 Task: Open Card Card0000000047 in Board Board0000000012 in Workspace WS0000000004 in Trello. Add Member Mailaustralia7@gmail.com to Card Card0000000047 in Board Board0000000012 in Workspace WS0000000004 in Trello. Add Orange Label titled Label0000000047 to Card Card0000000047 in Board Board0000000012 in Workspace WS0000000004 in Trello. Add Checklist CL0000000047 to Card Card0000000047 in Board Board0000000012 in Workspace WS0000000004 in Trello. Add Dates with Start Date as Oct 01 2023 and Due Date as Oct 31 2023 to Card Card0000000047 in Board Board0000000012 in Workspace WS0000000004 in Trello
Action: Mouse moved to (44, 382)
Screenshot: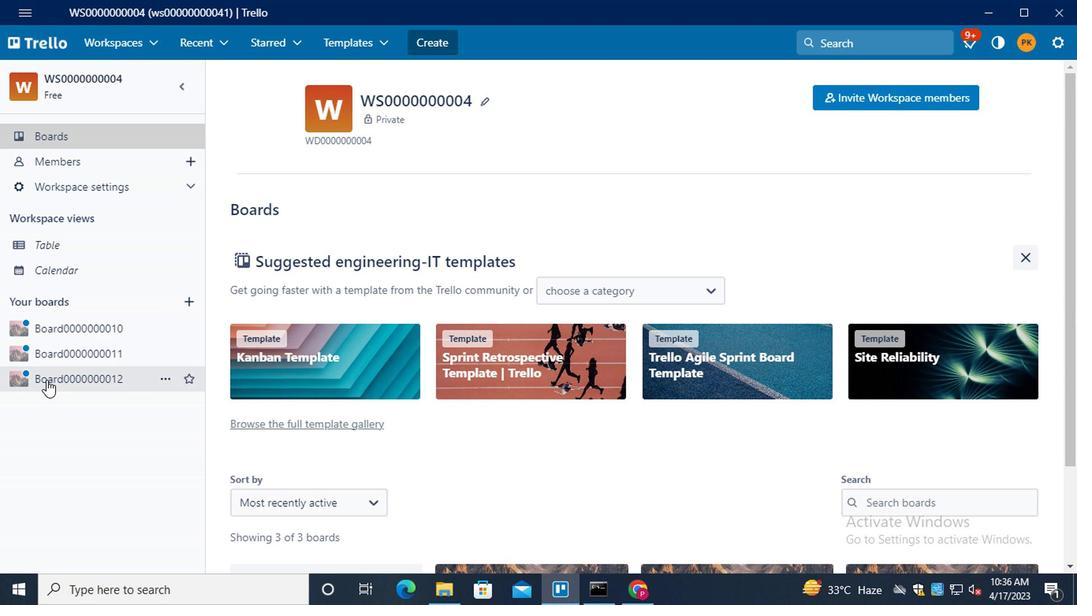 
Action: Mouse pressed left at (44, 382)
Screenshot: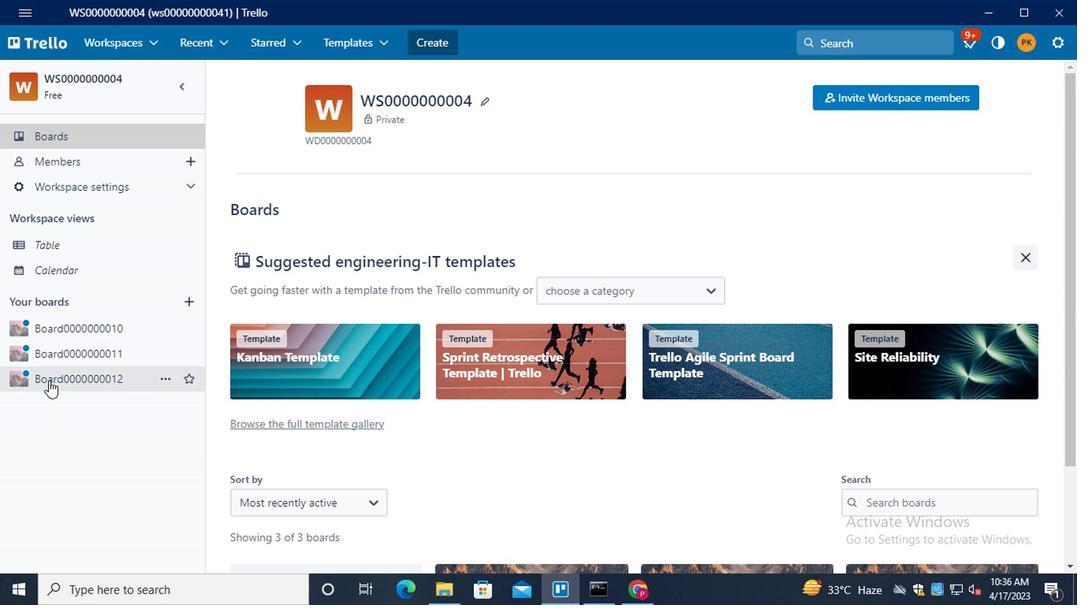 
Action: Mouse moved to (311, 418)
Screenshot: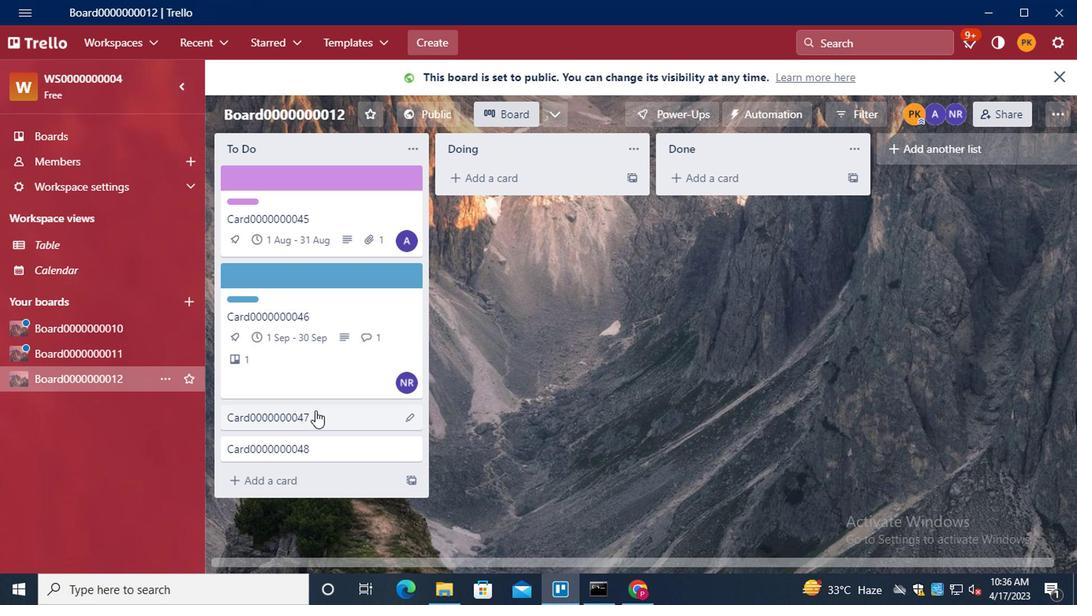 
Action: Mouse pressed left at (311, 418)
Screenshot: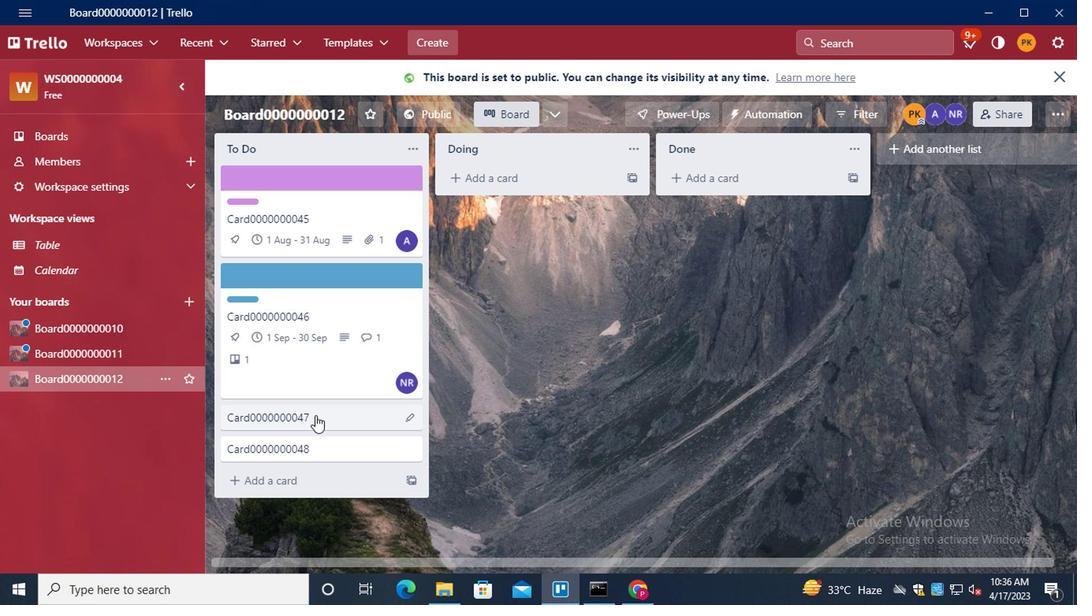 
Action: Mouse moved to (716, 205)
Screenshot: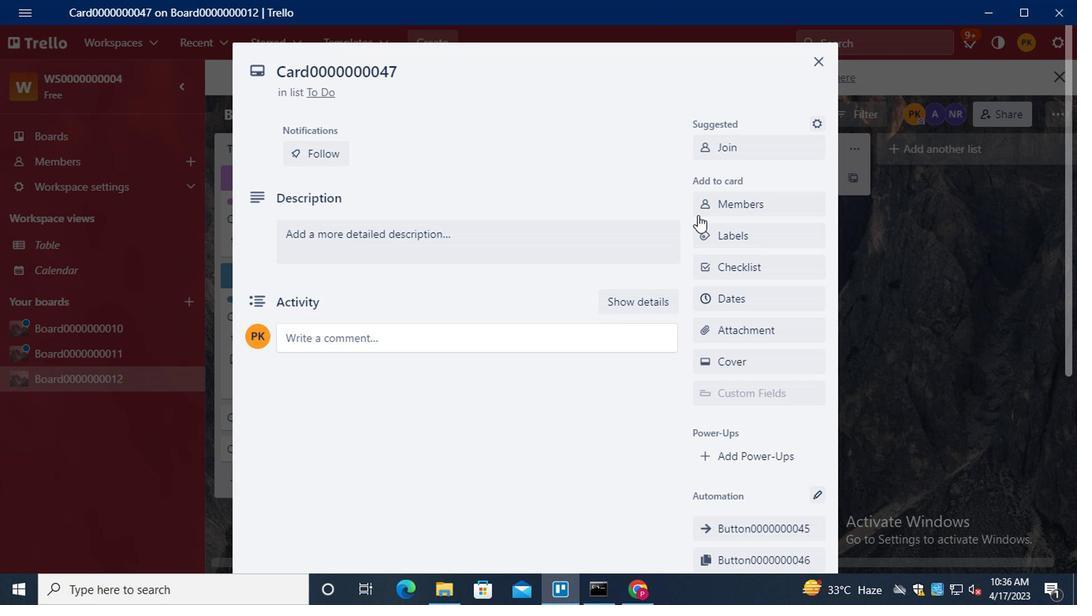 
Action: Mouse pressed left at (716, 205)
Screenshot: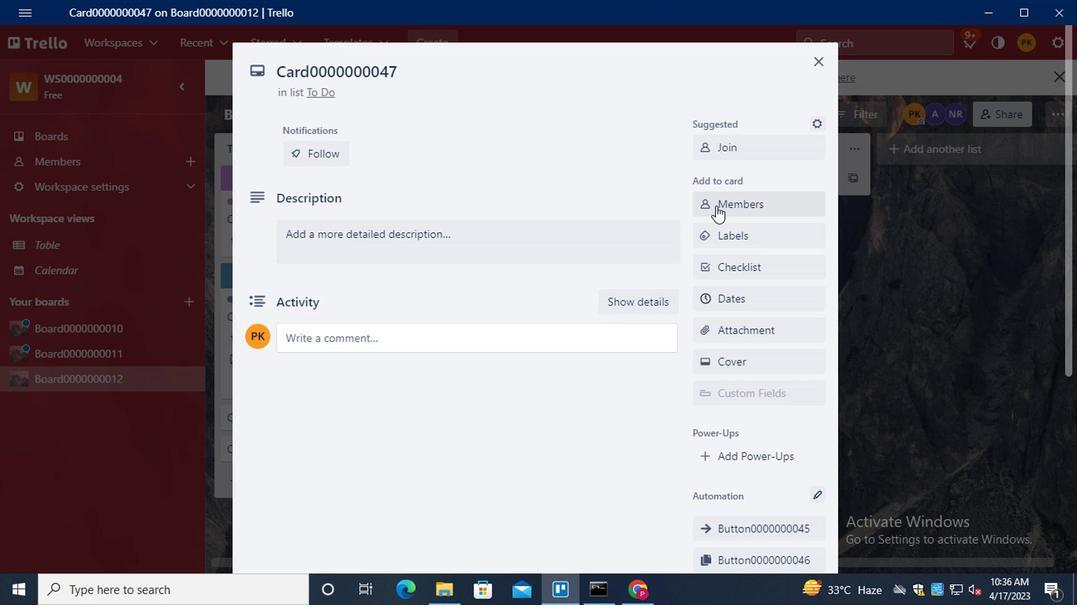 
Action: Mouse moved to (691, 207)
Screenshot: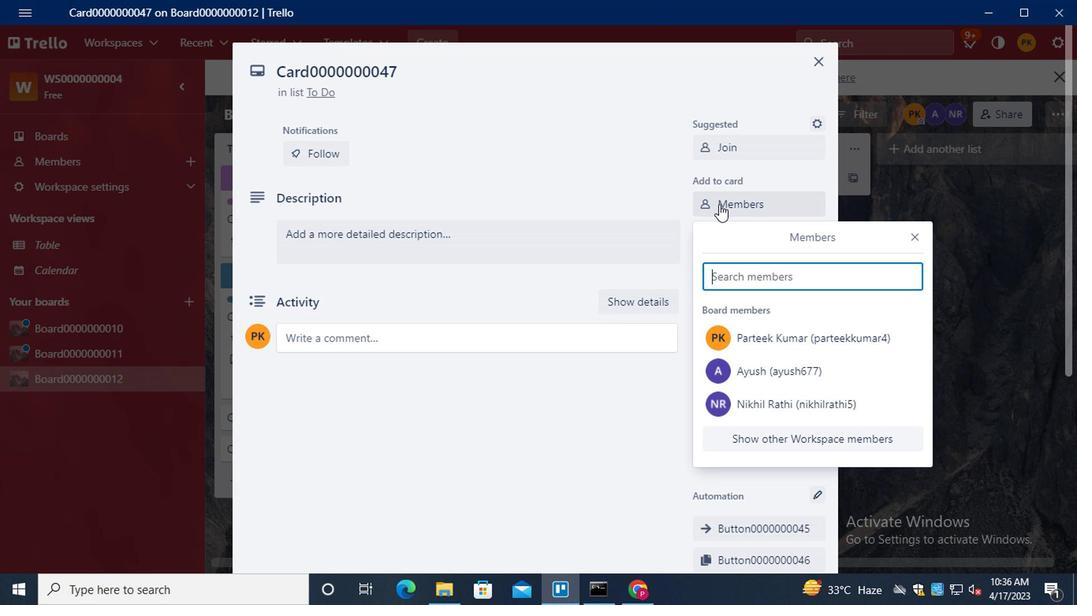 
Action: Key pressed <Key.shift><Key.shift><Key.shift><Key.shift><Key.shift>M
Screenshot: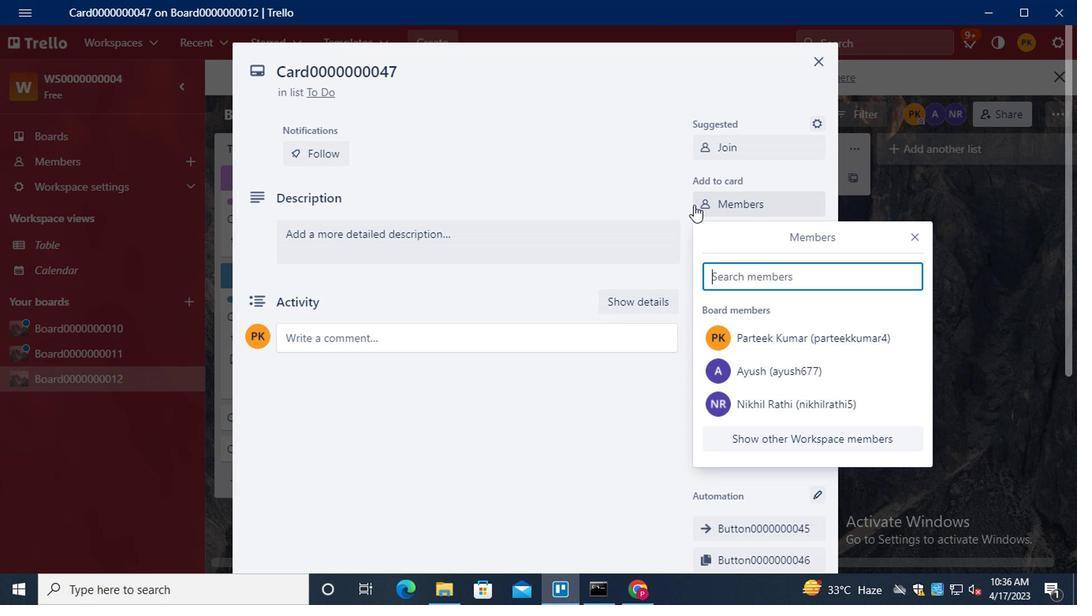 
Action: Mouse moved to (742, 433)
Screenshot: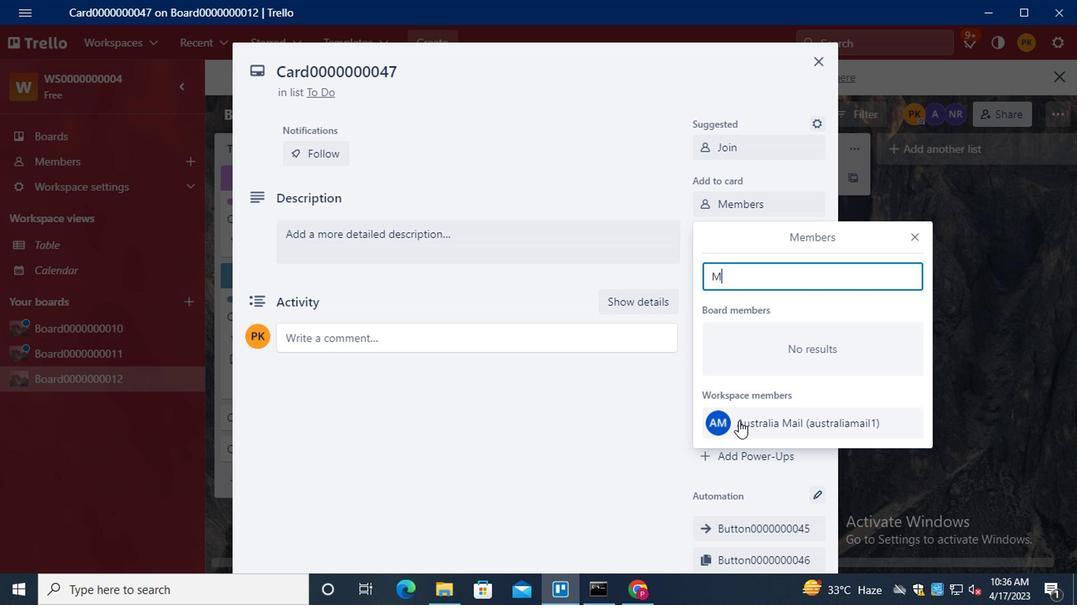 
Action: Mouse pressed left at (742, 433)
Screenshot: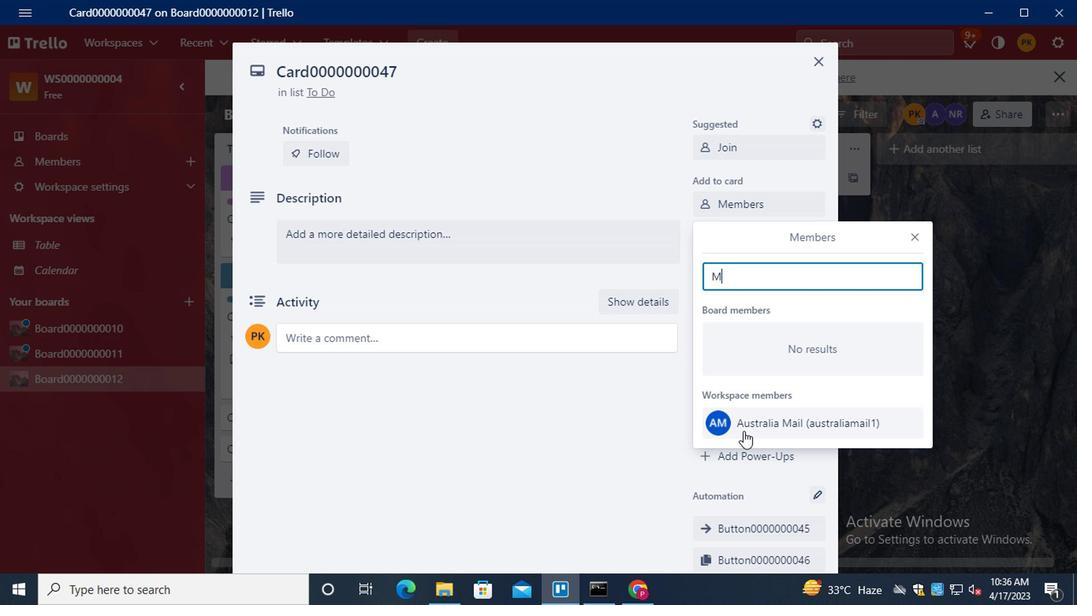 
Action: Mouse moved to (912, 240)
Screenshot: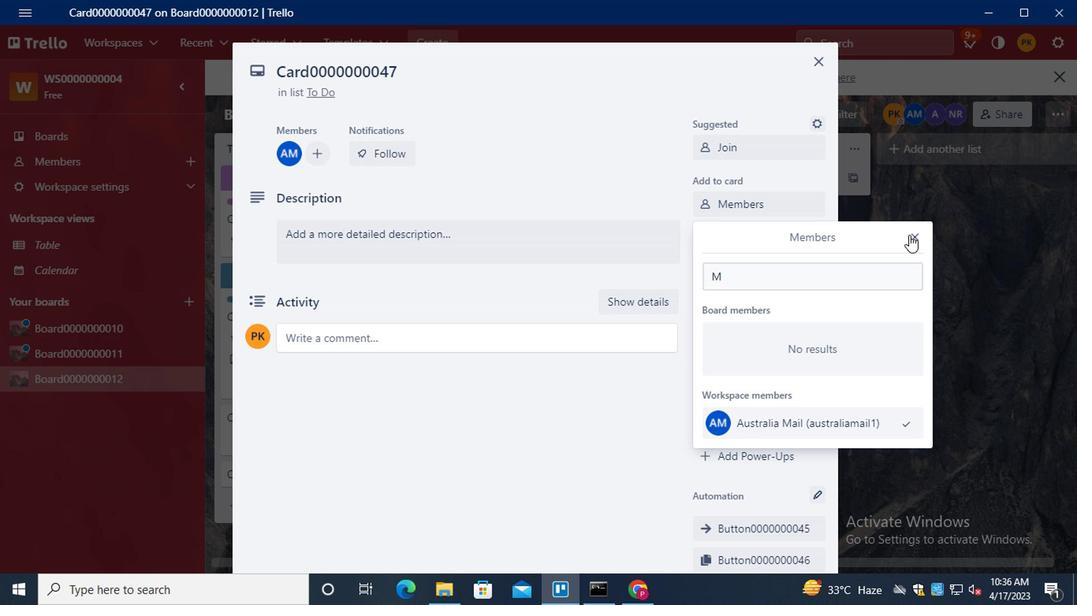 
Action: Mouse pressed left at (912, 240)
Screenshot: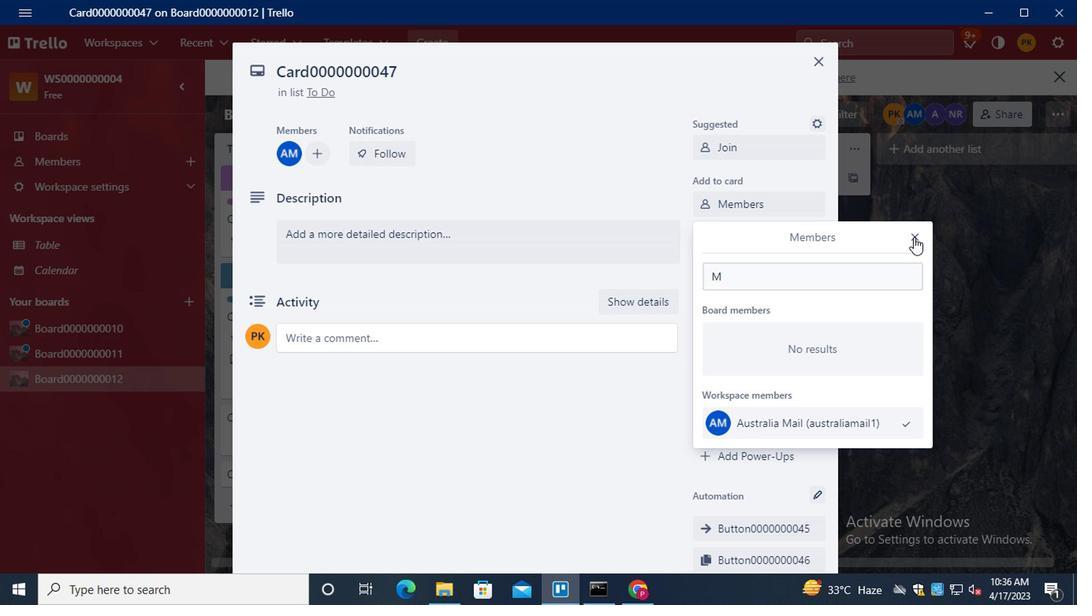 
Action: Mouse moved to (796, 240)
Screenshot: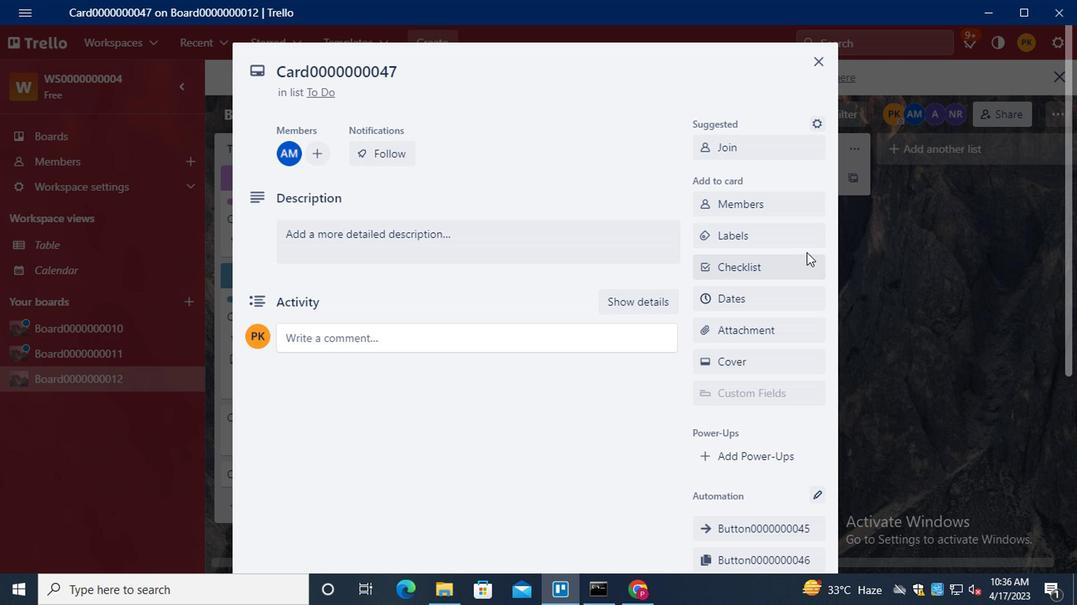 
Action: Mouse pressed left at (796, 240)
Screenshot: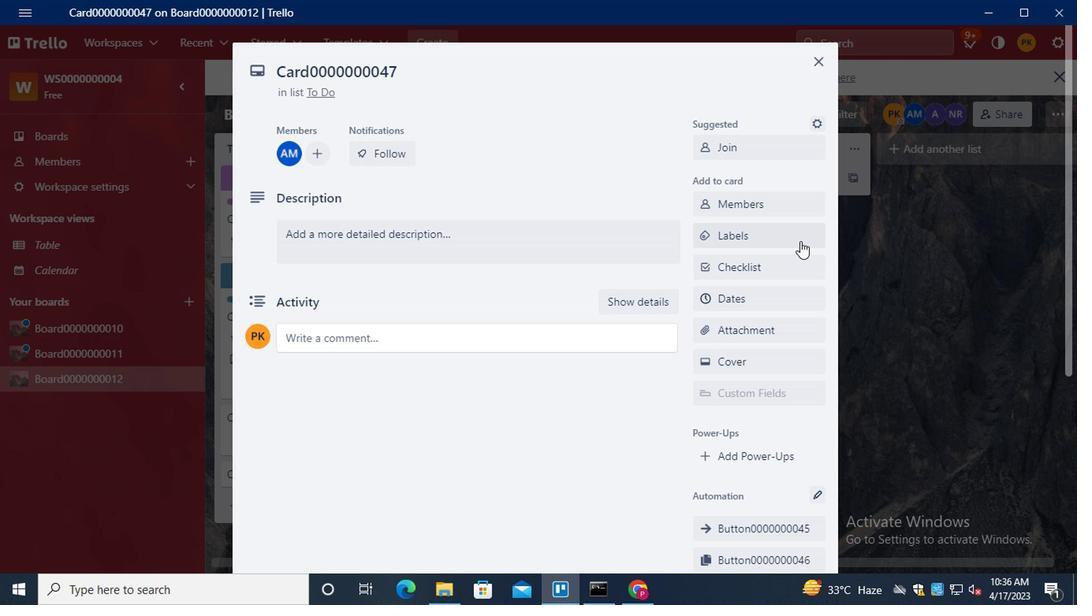 
Action: Mouse moved to (799, 415)
Screenshot: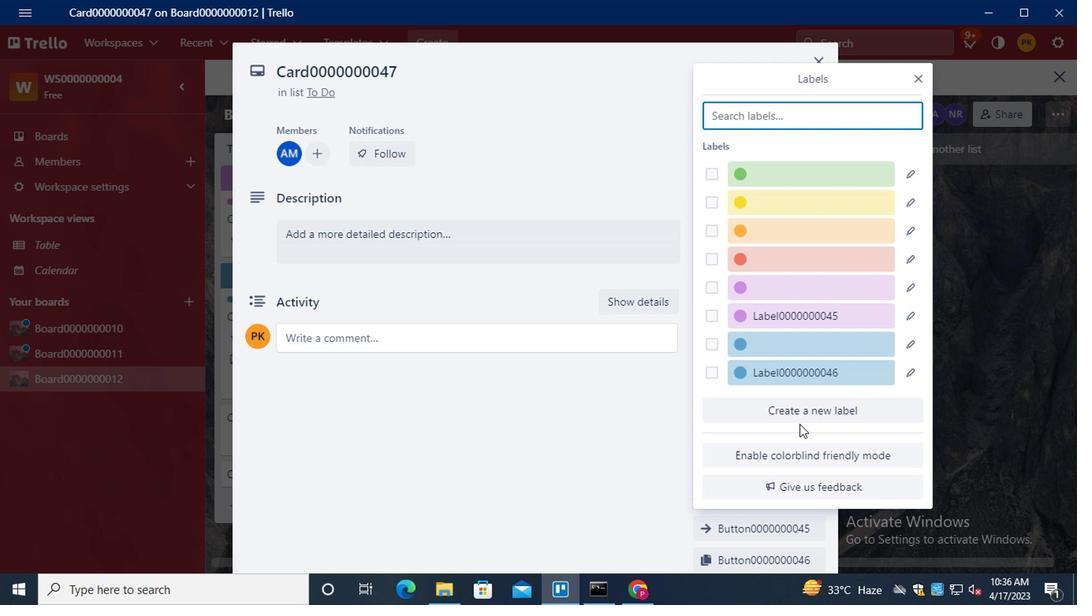 
Action: Mouse pressed left at (799, 415)
Screenshot: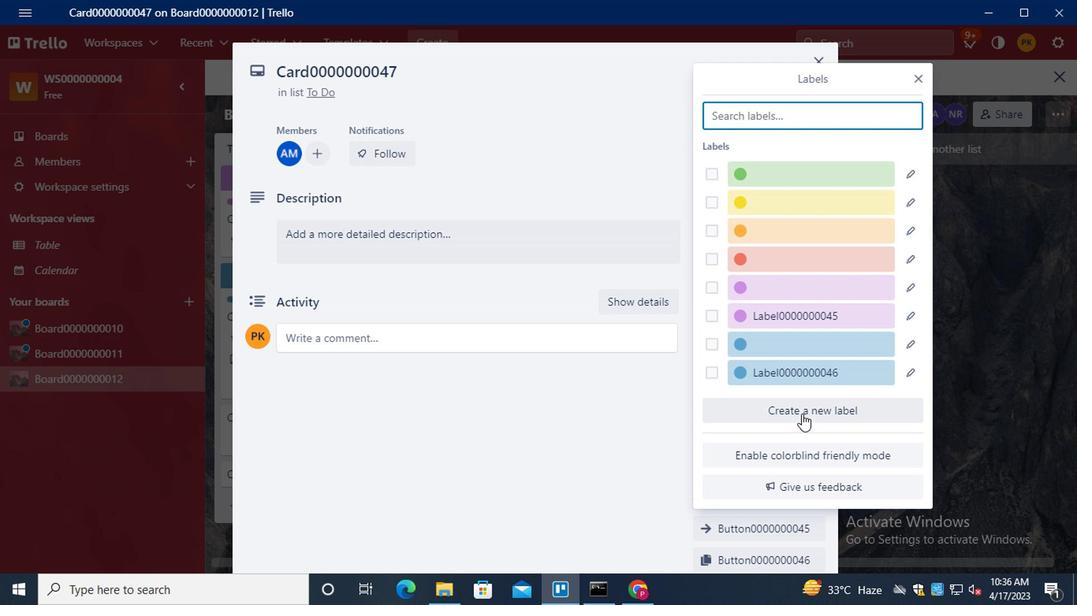
Action: Mouse moved to (787, 327)
Screenshot: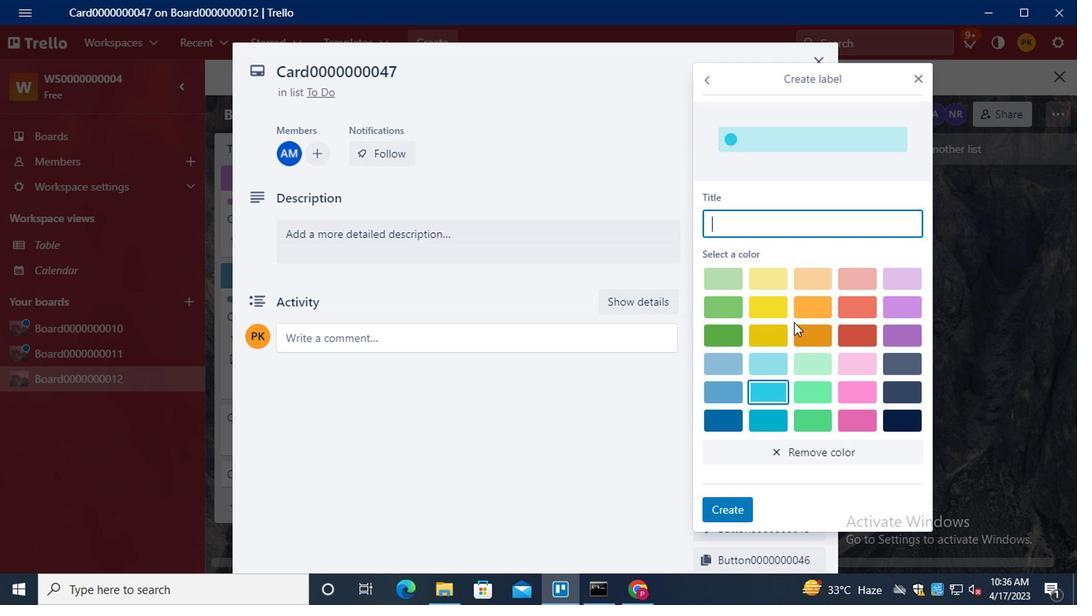 
Action: Key pressed <Key.shift><Key.shift>LABEL0000000047
Screenshot: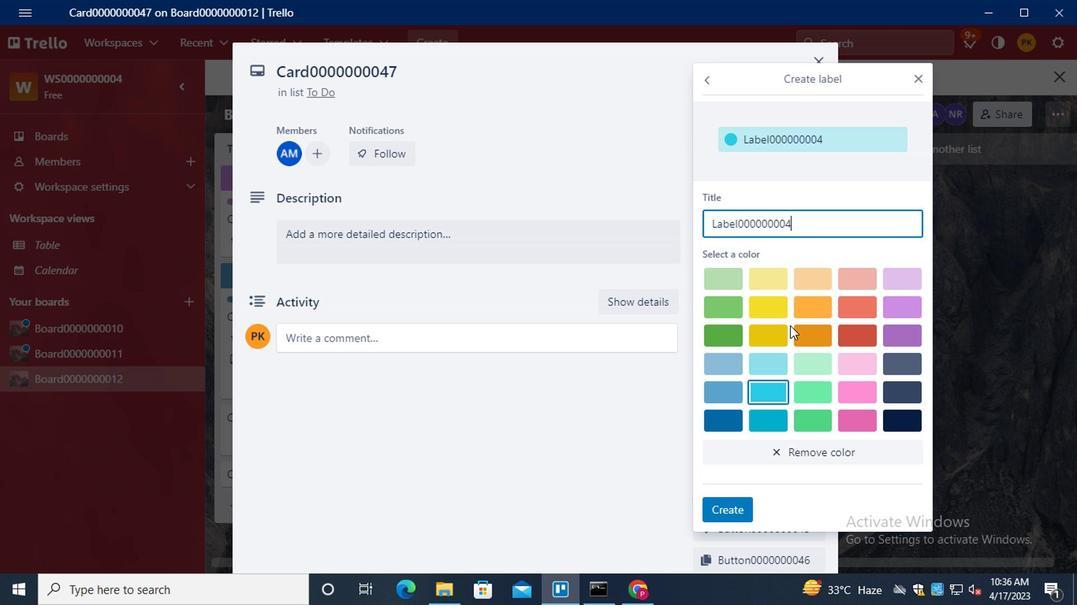 
Action: Mouse moved to (814, 309)
Screenshot: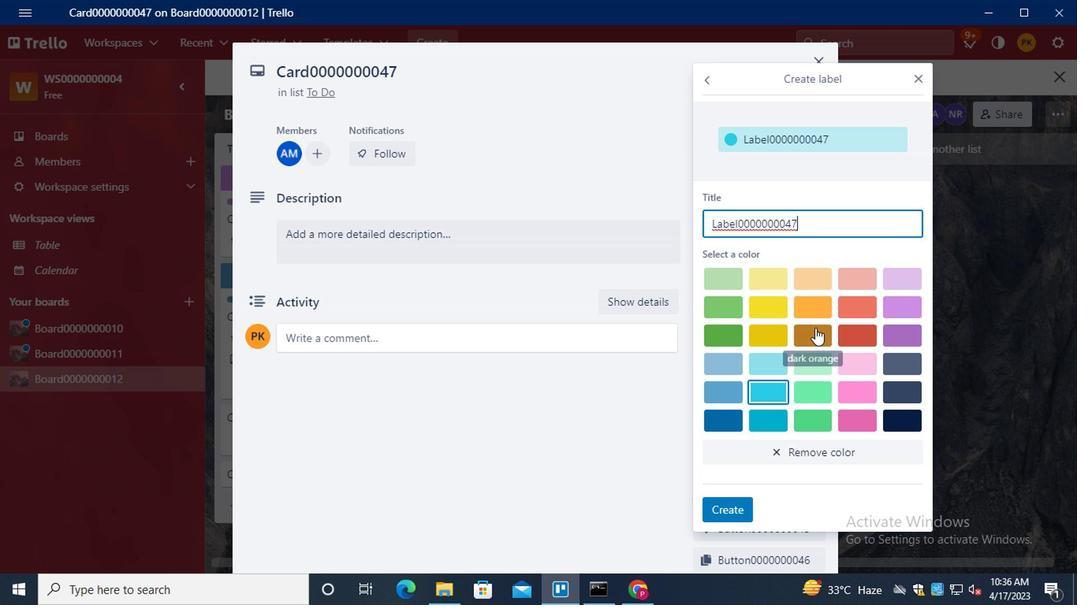 
Action: Mouse pressed left at (814, 309)
Screenshot: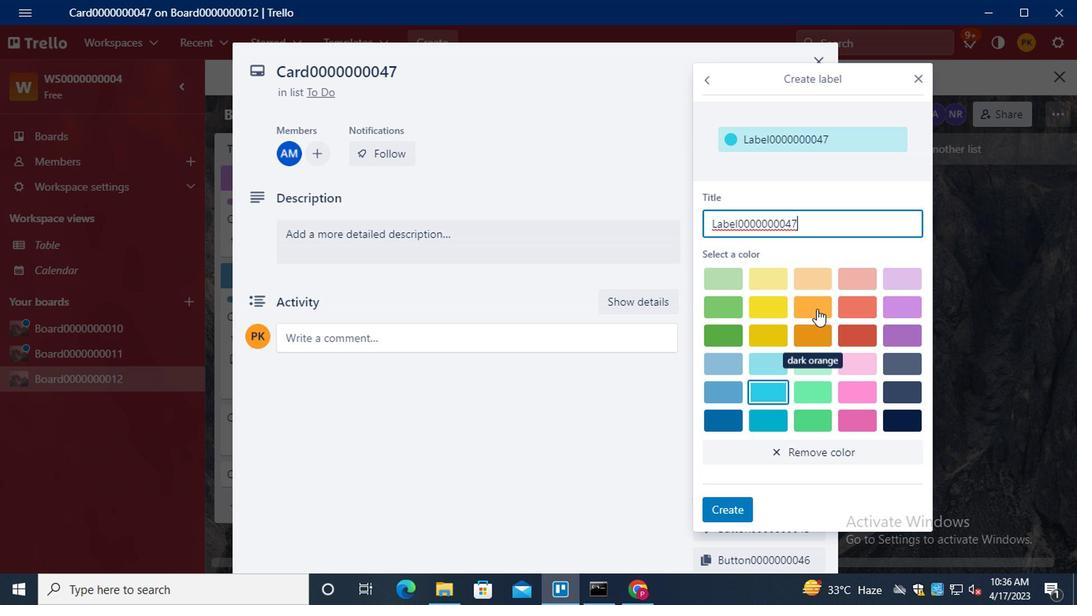 
Action: Mouse moved to (724, 508)
Screenshot: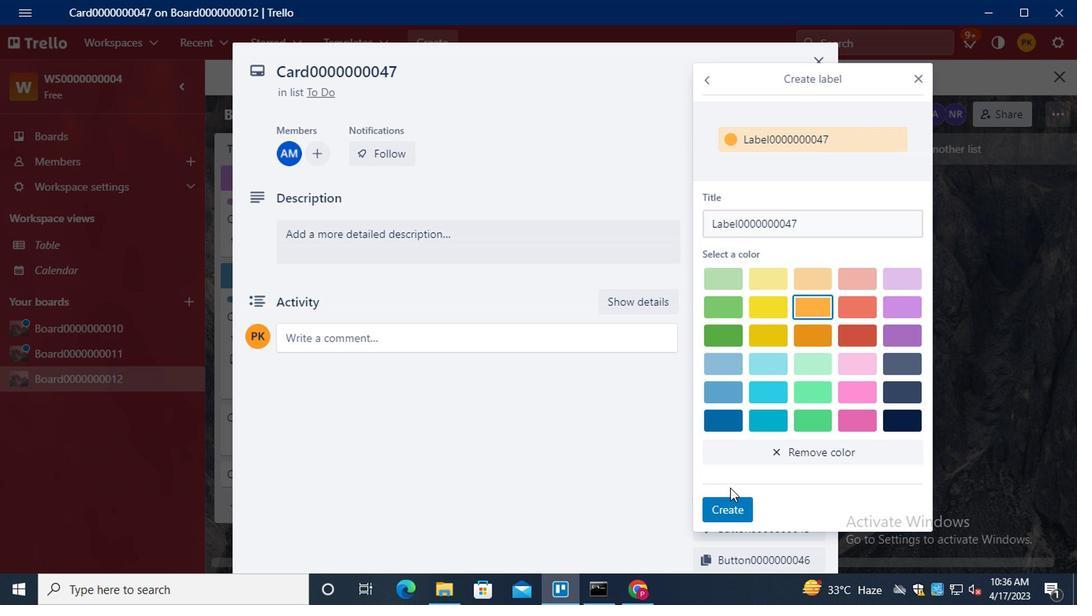 
Action: Mouse pressed left at (724, 508)
Screenshot: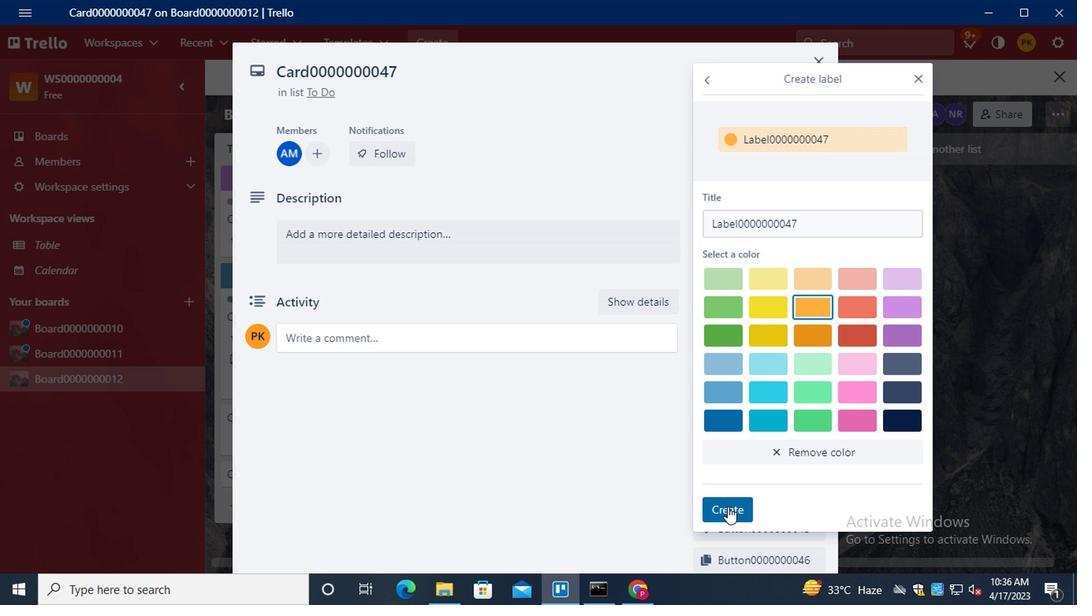 
Action: Mouse moved to (916, 78)
Screenshot: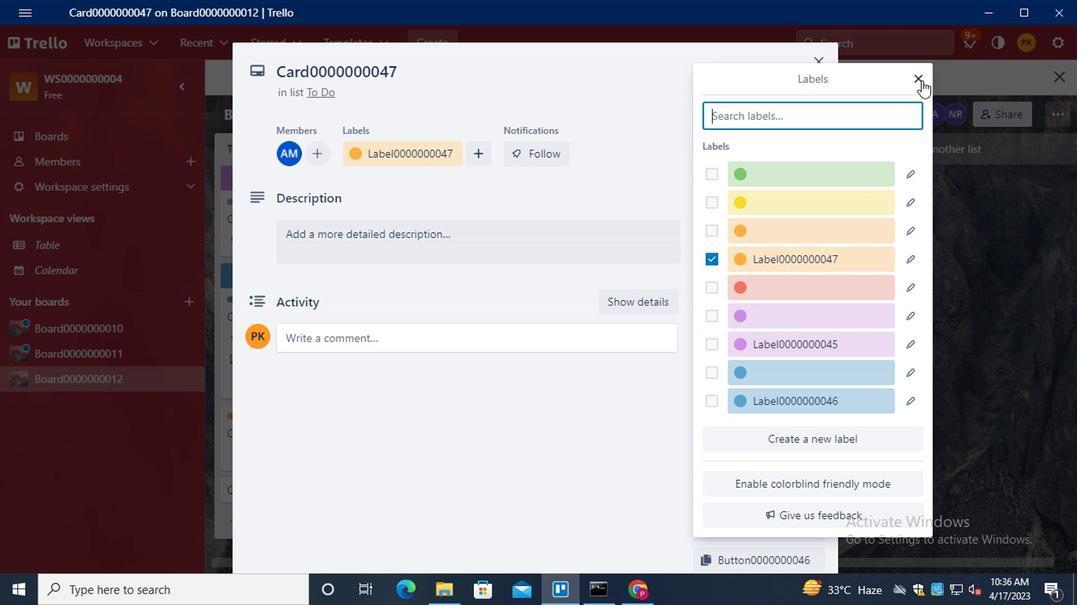 
Action: Mouse pressed left at (916, 78)
Screenshot: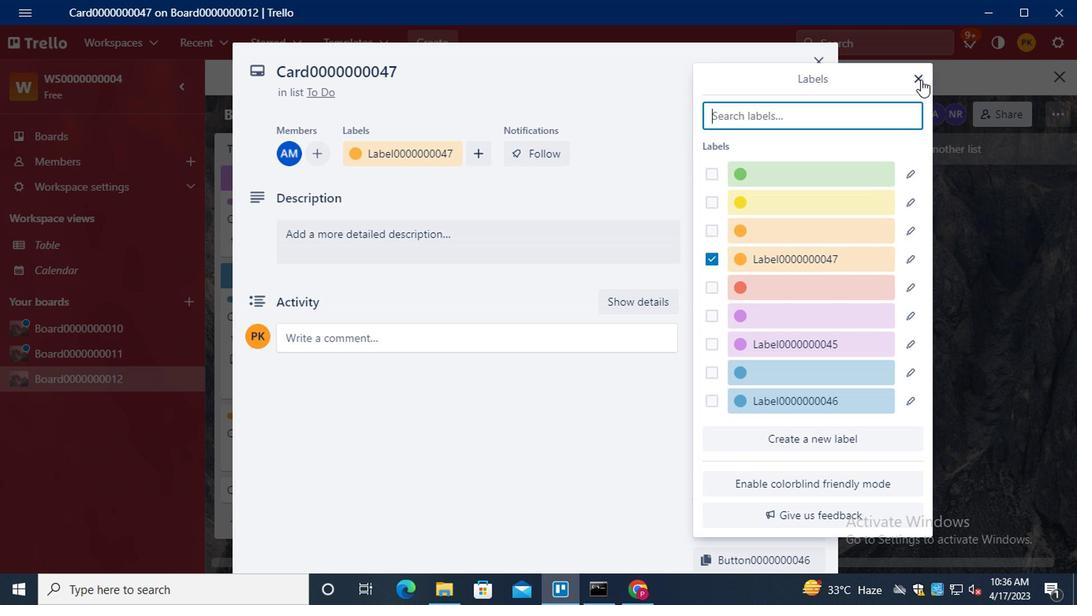 
Action: Mouse moved to (724, 268)
Screenshot: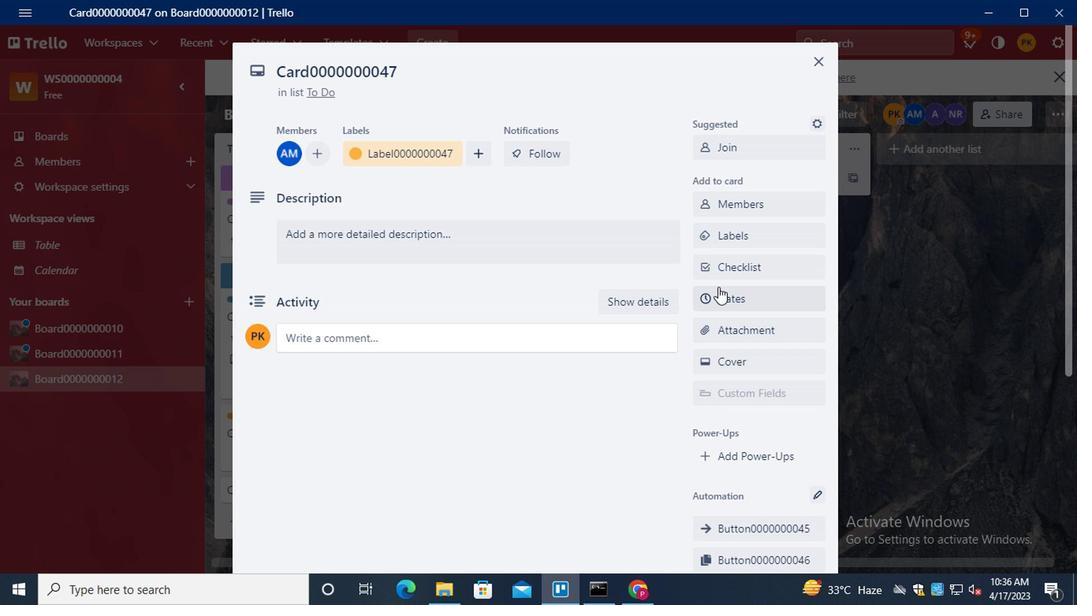 
Action: Mouse pressed left at (724, 268)
Screenshot: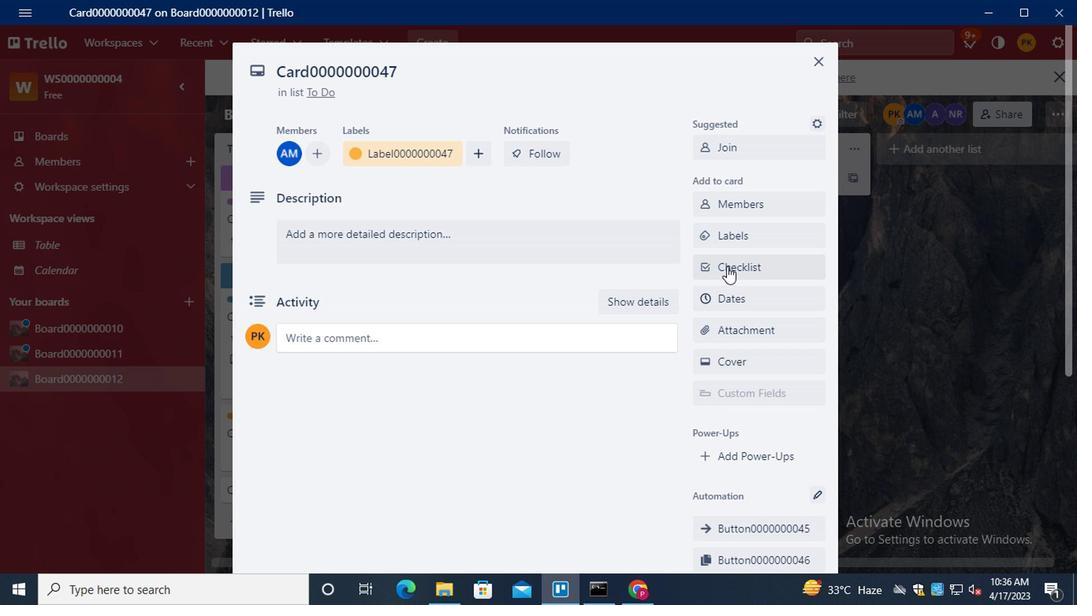 
Action: Key pressed <Key.shift><Key.shift>CL0000000047
Screenshot: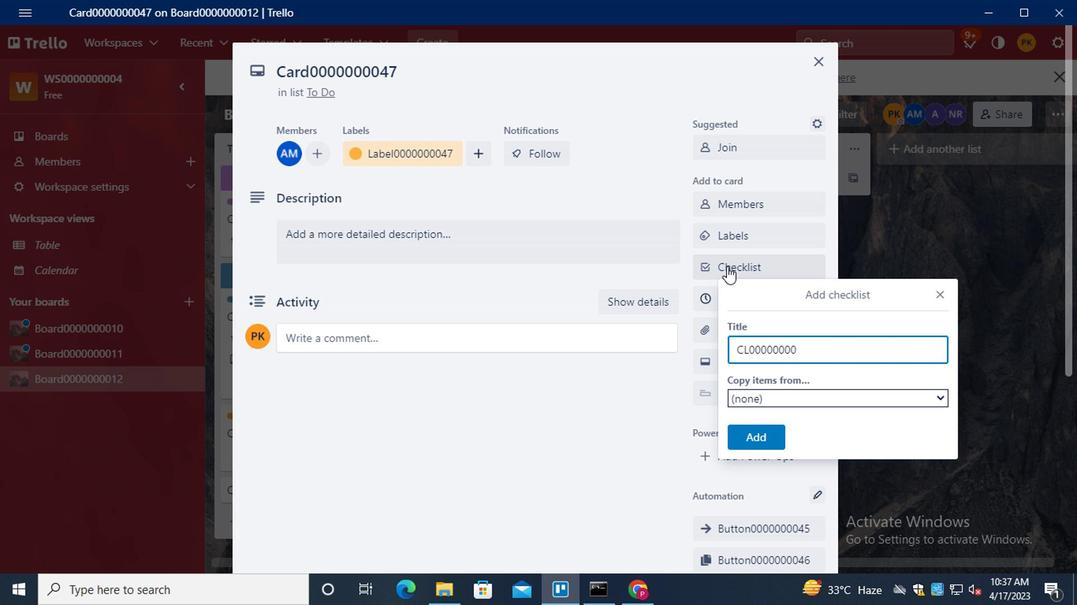 
Action: Mouse moved to (750, 431)
Screenshot: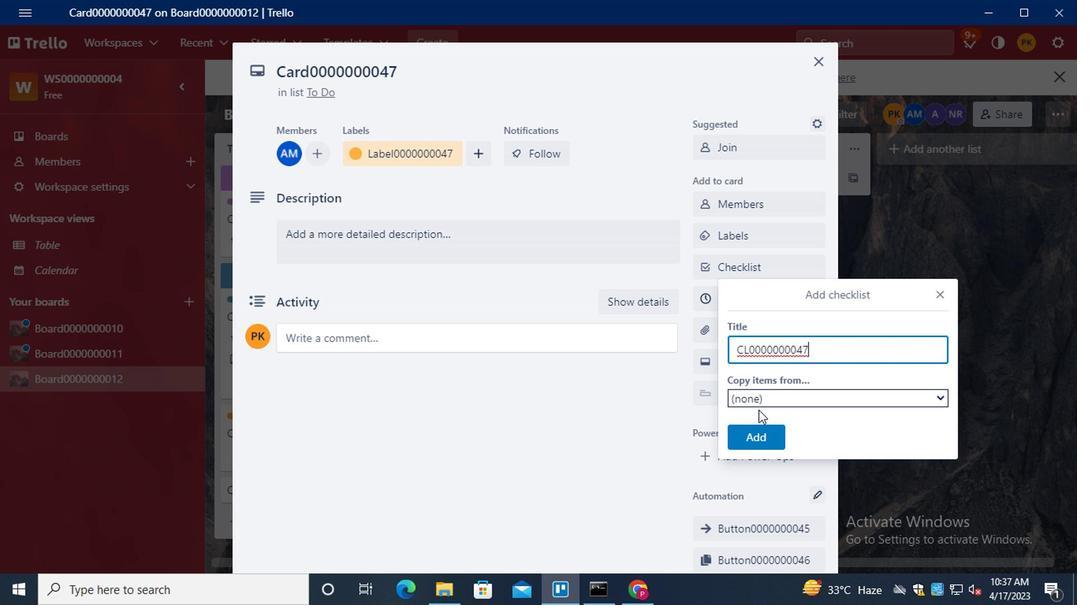 
Action: Mouse pressed left at (750, 431)
Screenshot: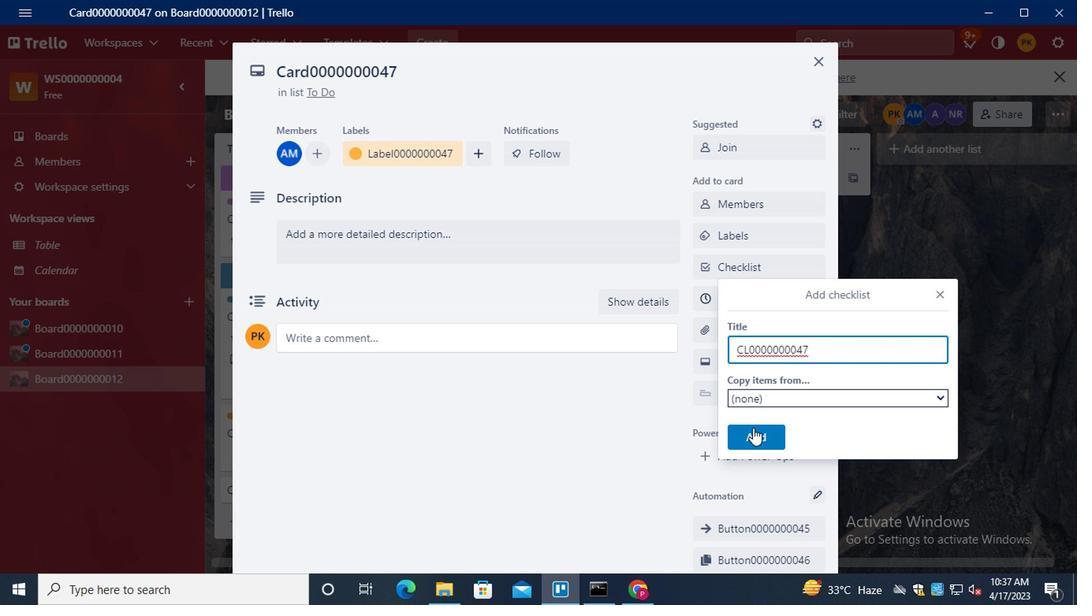 
Action: Mouse moved to (712, 298)
Screenshot: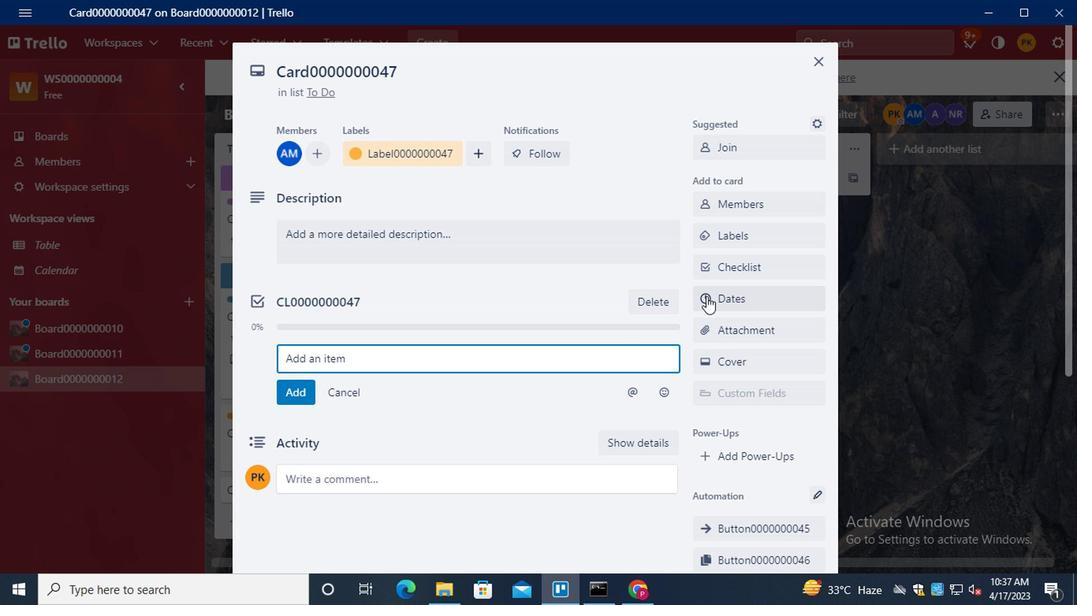 
Action: Mouse pressed left at (712, 298)
Screenshot: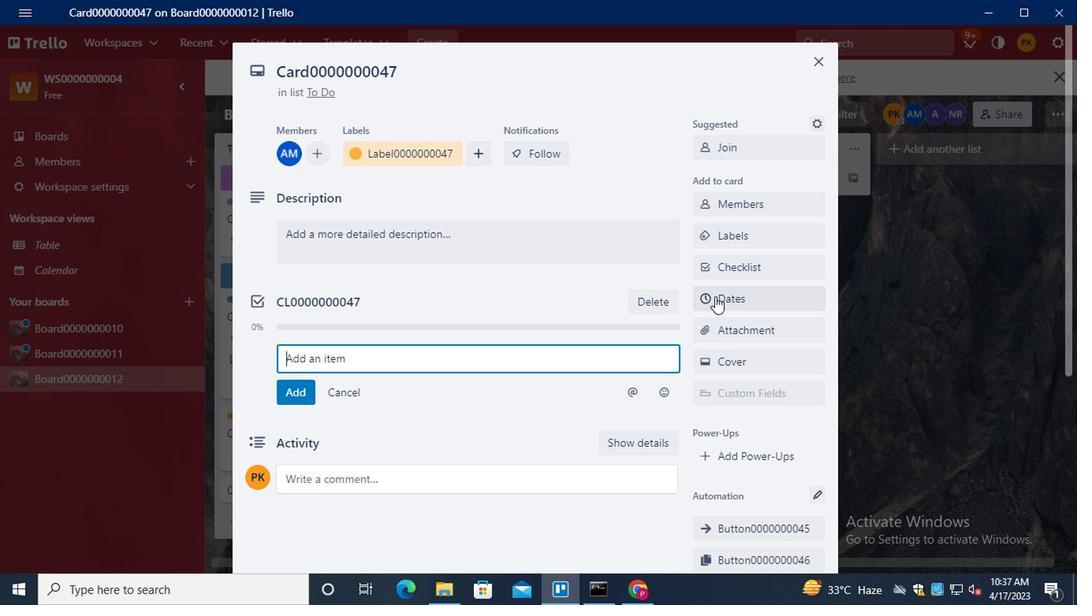 
Action: Mouse moved to (710, 363)
Screenshot: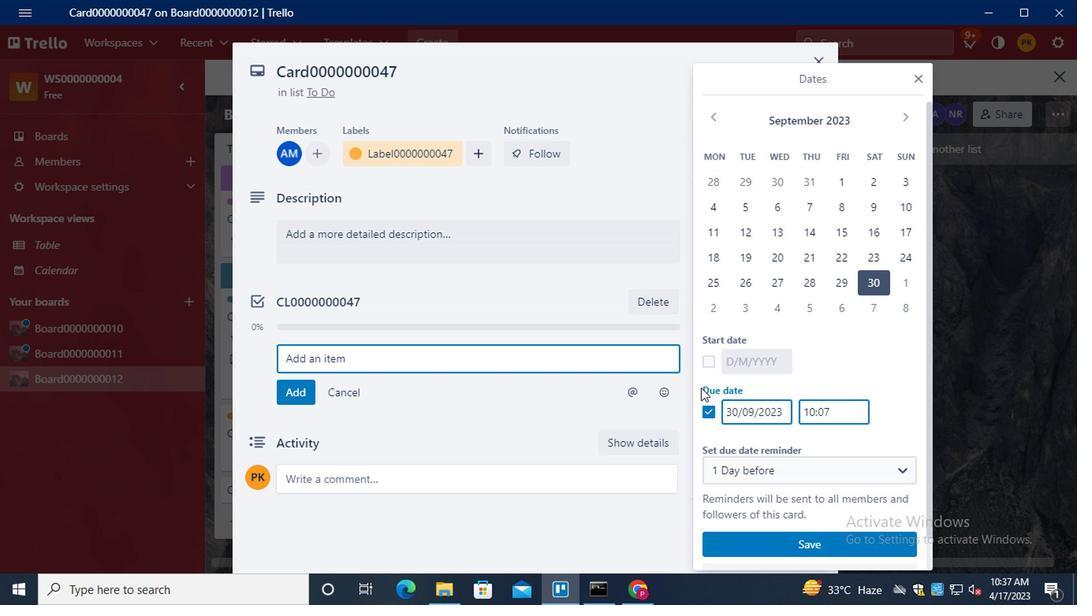 
Action: Mouse pressed left at (710, 363)
Screenshot: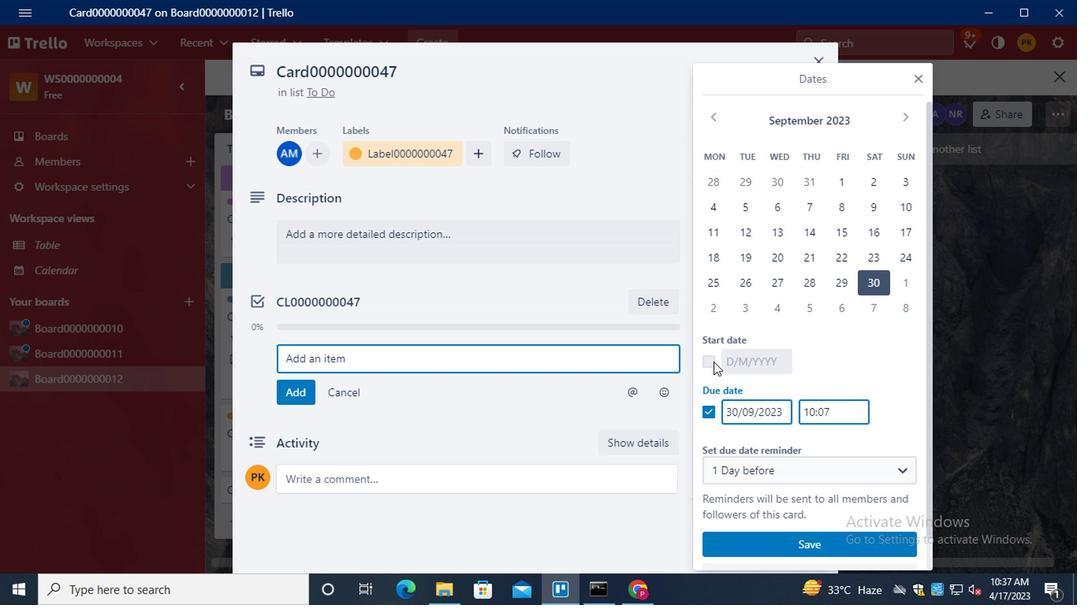 
Action: Mouse moved to (898, 119)
Screenshot: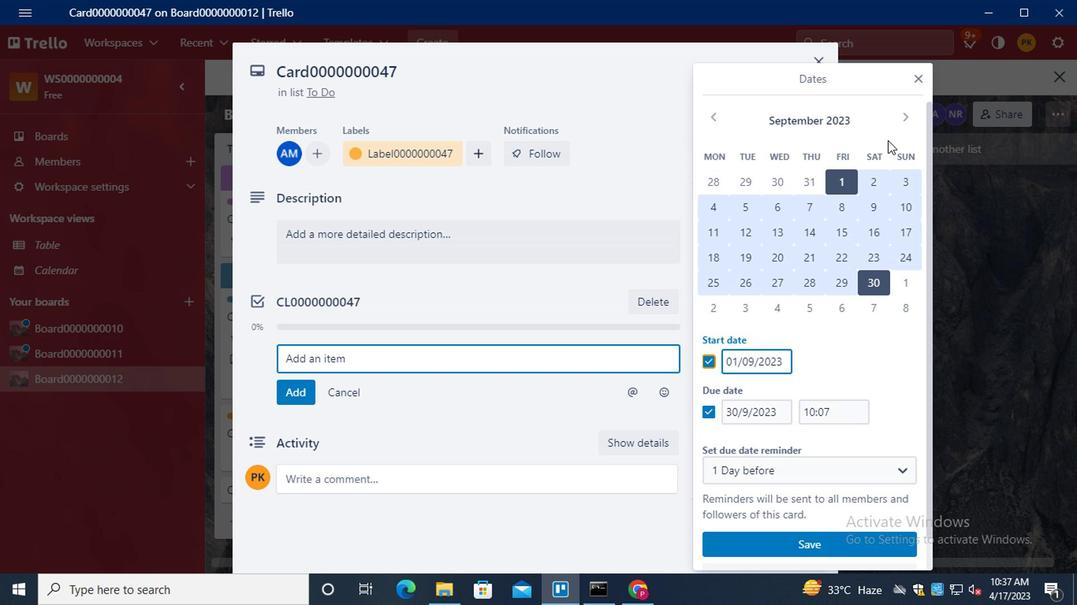 
Action: Mouse pressed left at (898, 119)
Screenshot: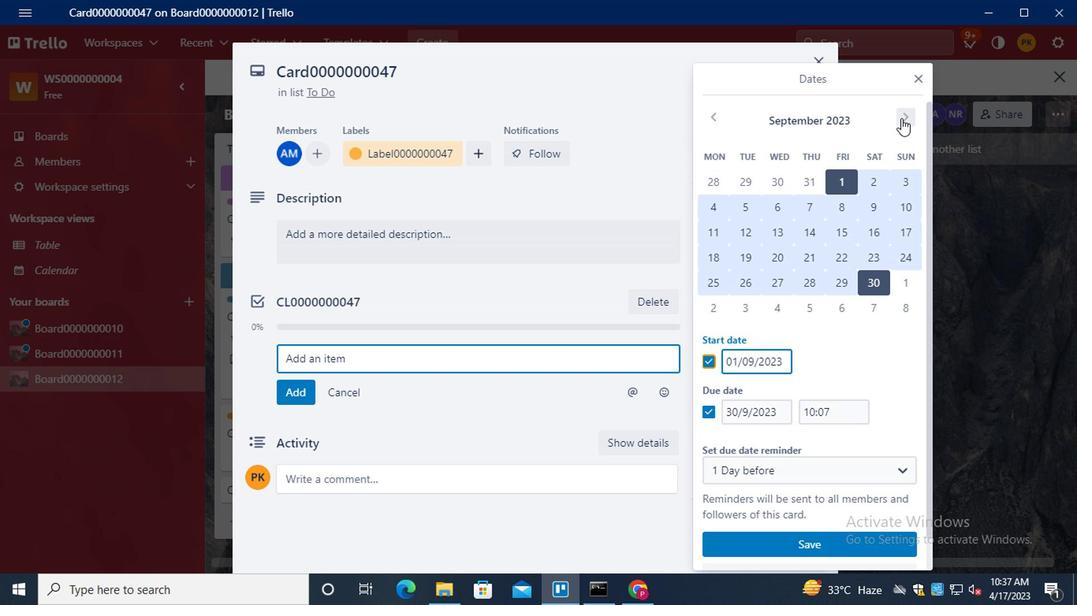 
Action: Mouse moved to (894, 181)
Screenshot: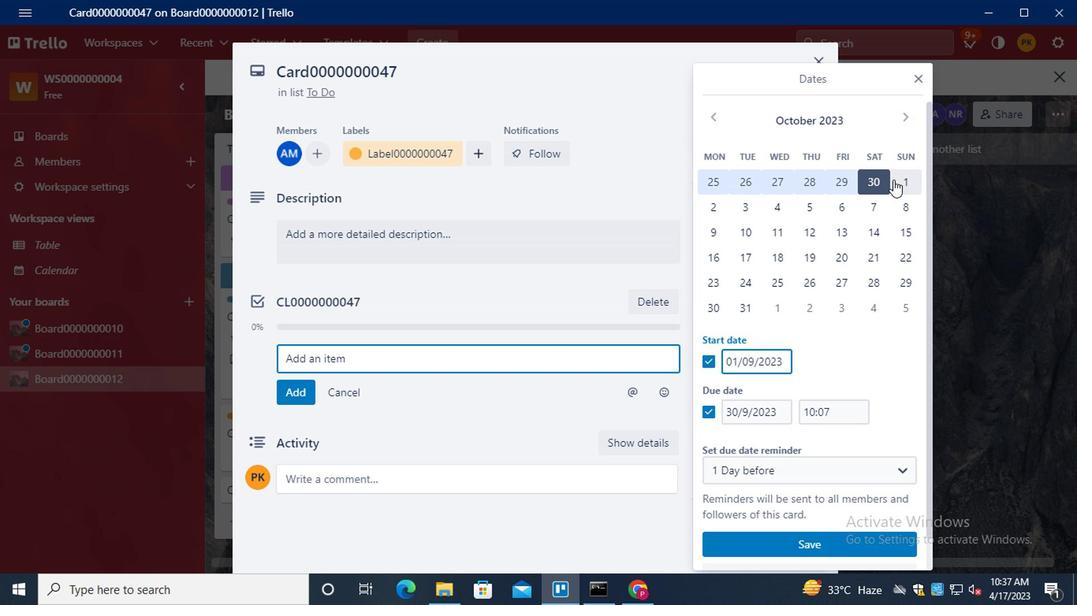 
Action: Mouse pressed left at (894, 181)
Screenshot: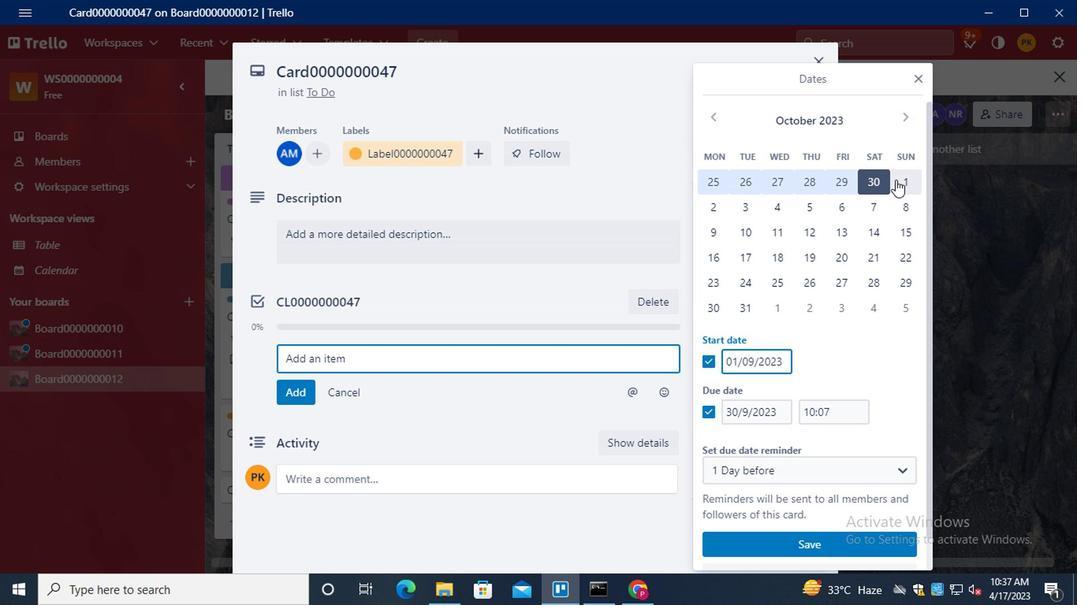 
Action: Mouse moved to (747, 313)
Screenshot: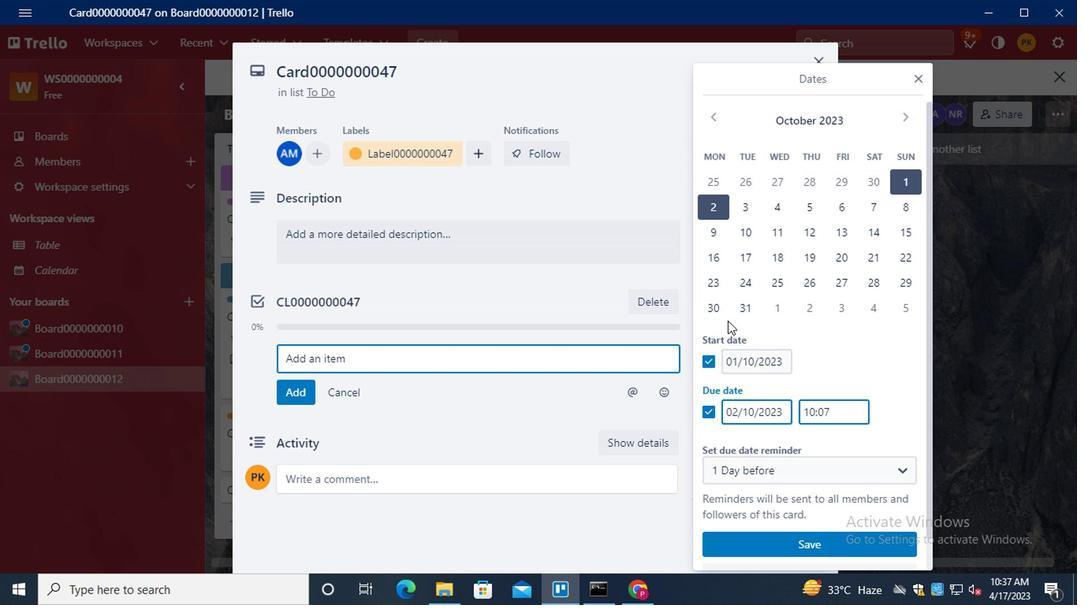 
Action: Mouse pressed left at (747, 313)
Screenshot: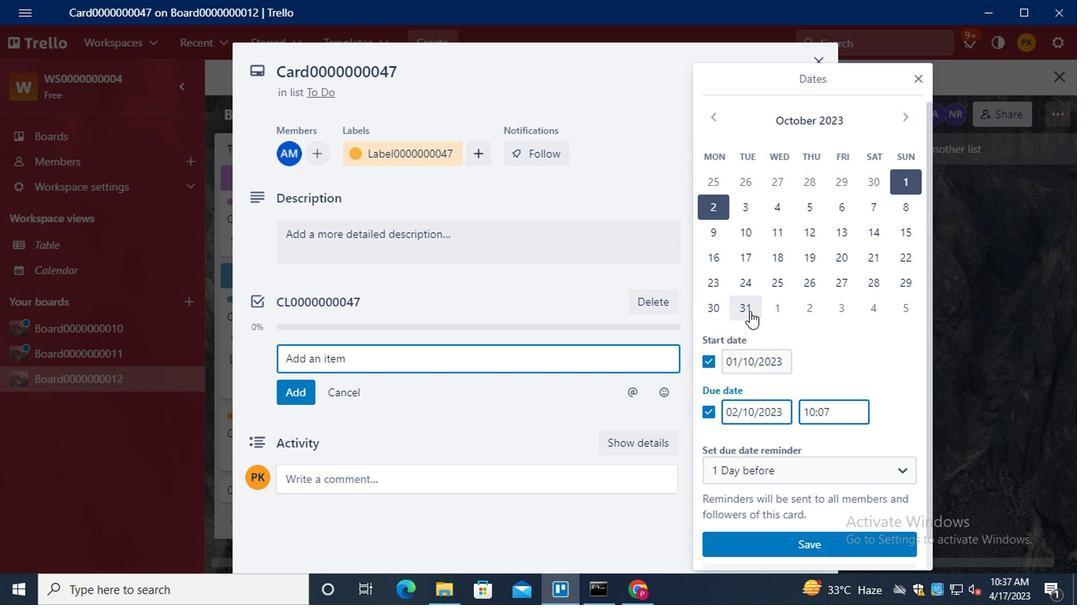 
Action: Mouse moved to (755, 547)
Screenshot: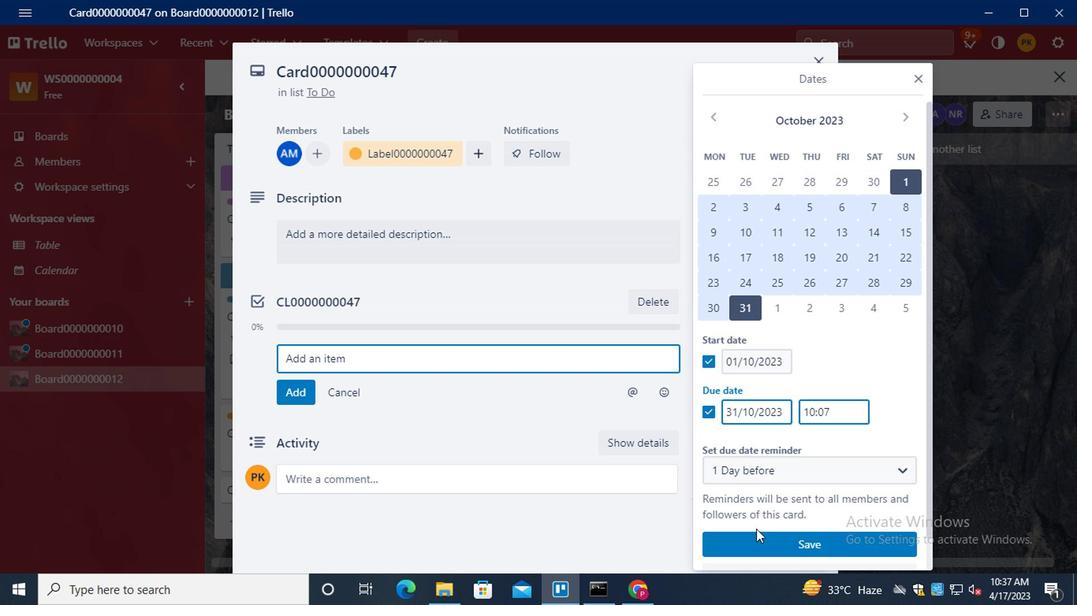 
Action: Mouse pressed left at (755, 547)
Screenshot: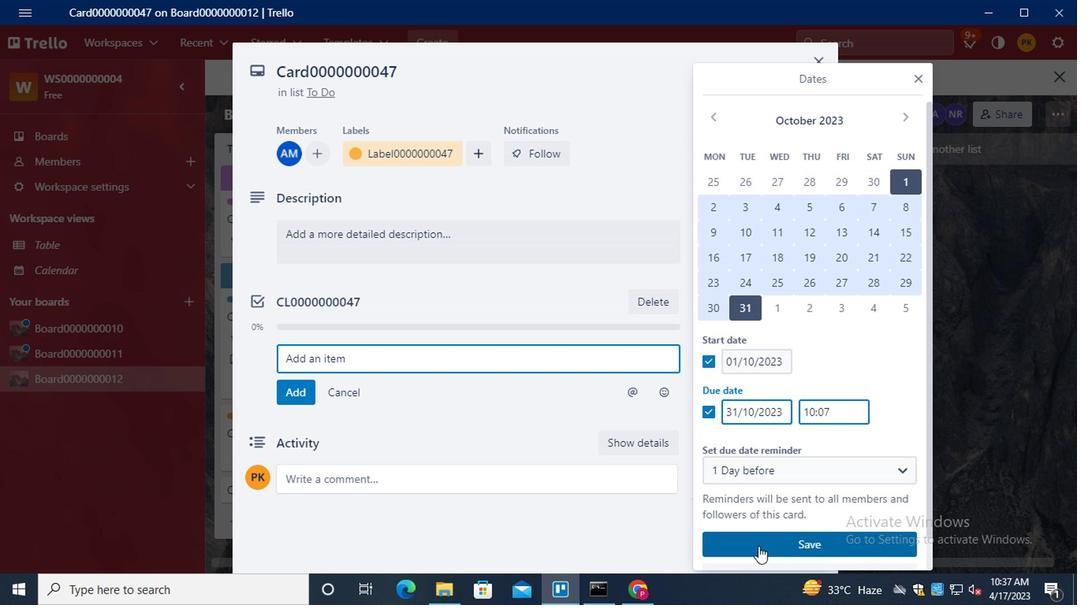 
Action: Mouse moved to (426, 355)
Screenshot: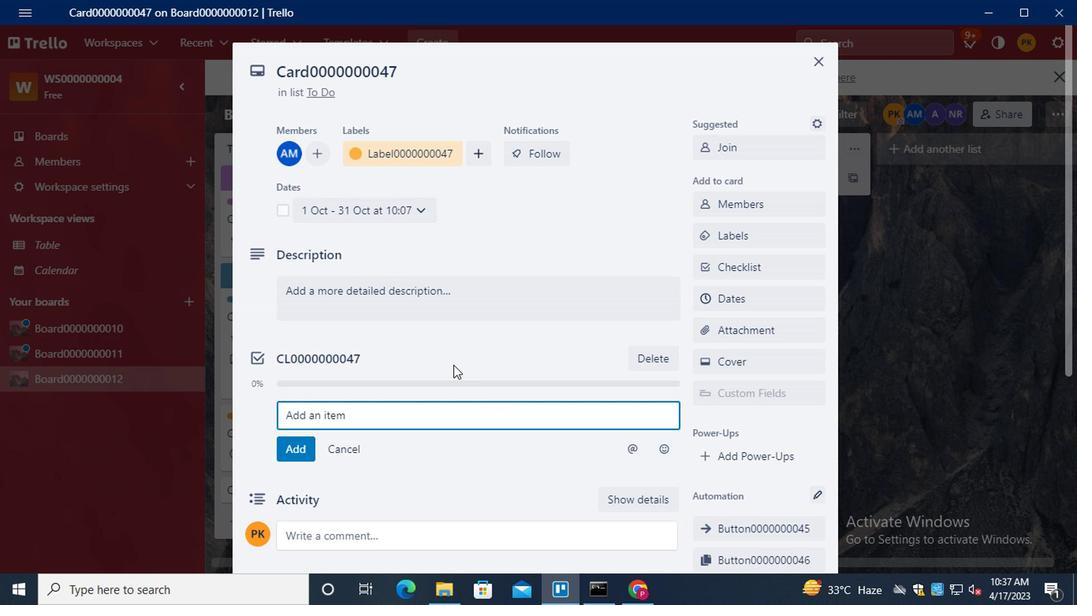 
Action: Mouse scrolled (426, 355) with delta (0, 0)
Screenshot: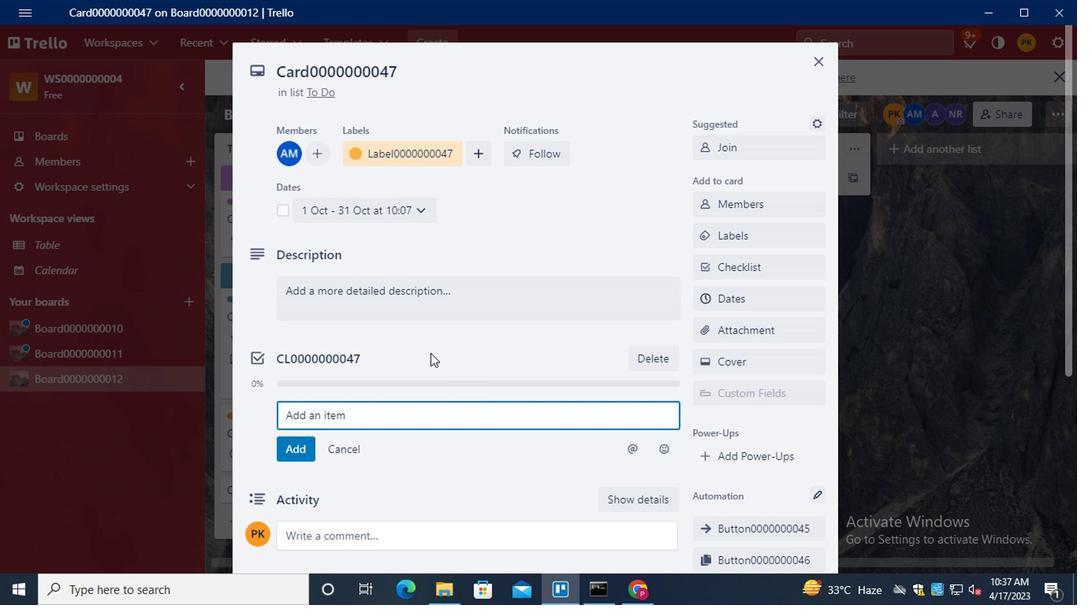 
Action: Mouse scrolled (426, 355) with delta (0, 0)
Screenshot: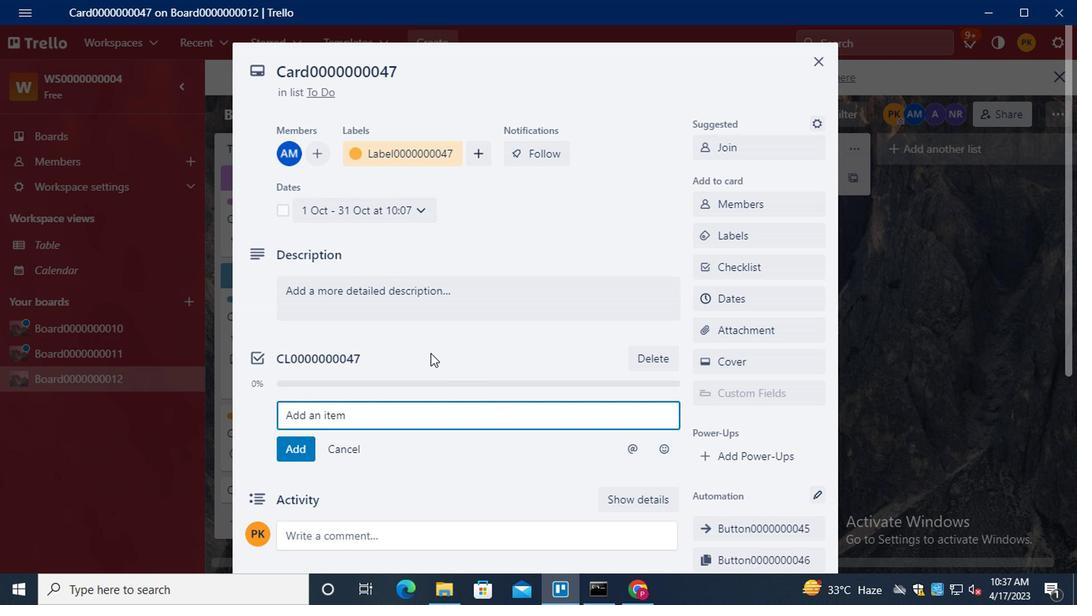 
Action: Mouse scrolled (426, 355) with delta (0, 0)
Screenshot: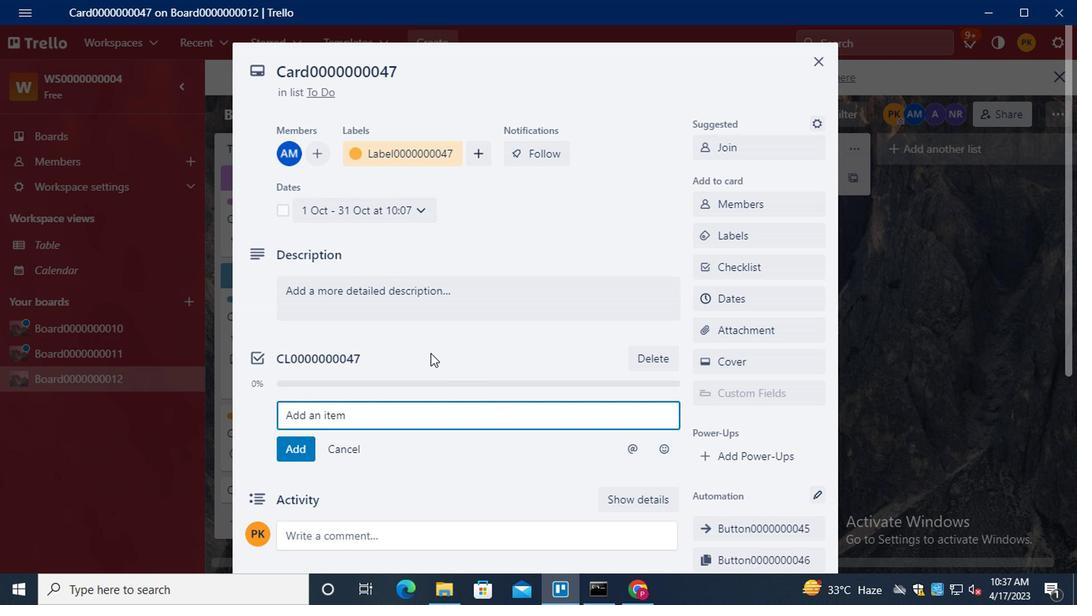 
Action: Mouse scrolled (426, 355) with delta (0, 0)
Screenshot: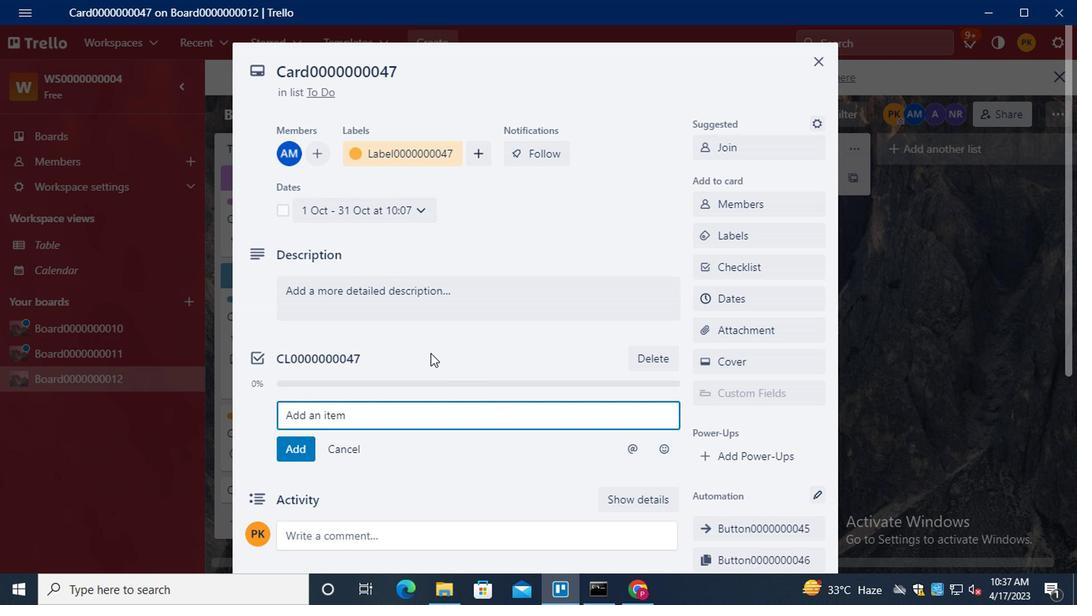 
